Task: Use the formula "COUPPCD" in spreadsheet "Project protfolio".
Action: Mouse moved to (157, 89)
Screenshot: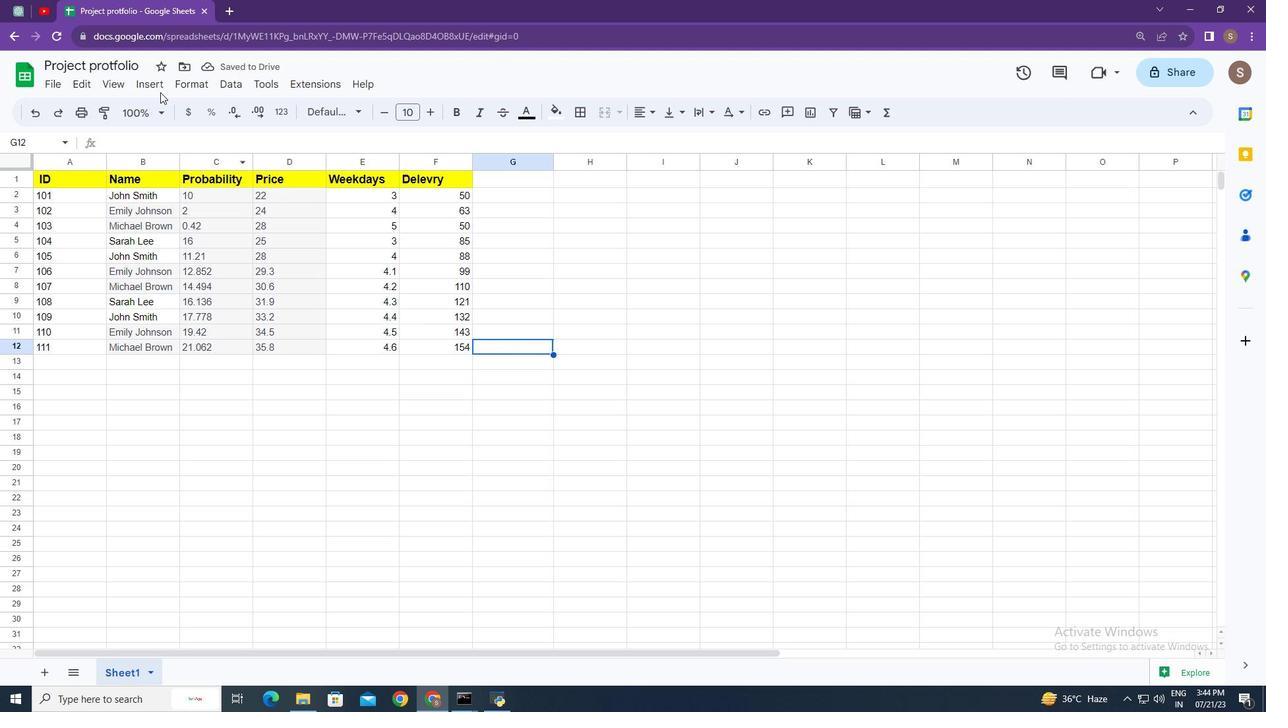 
Action: Mouse pressed left at (157, 89)
Screenshot: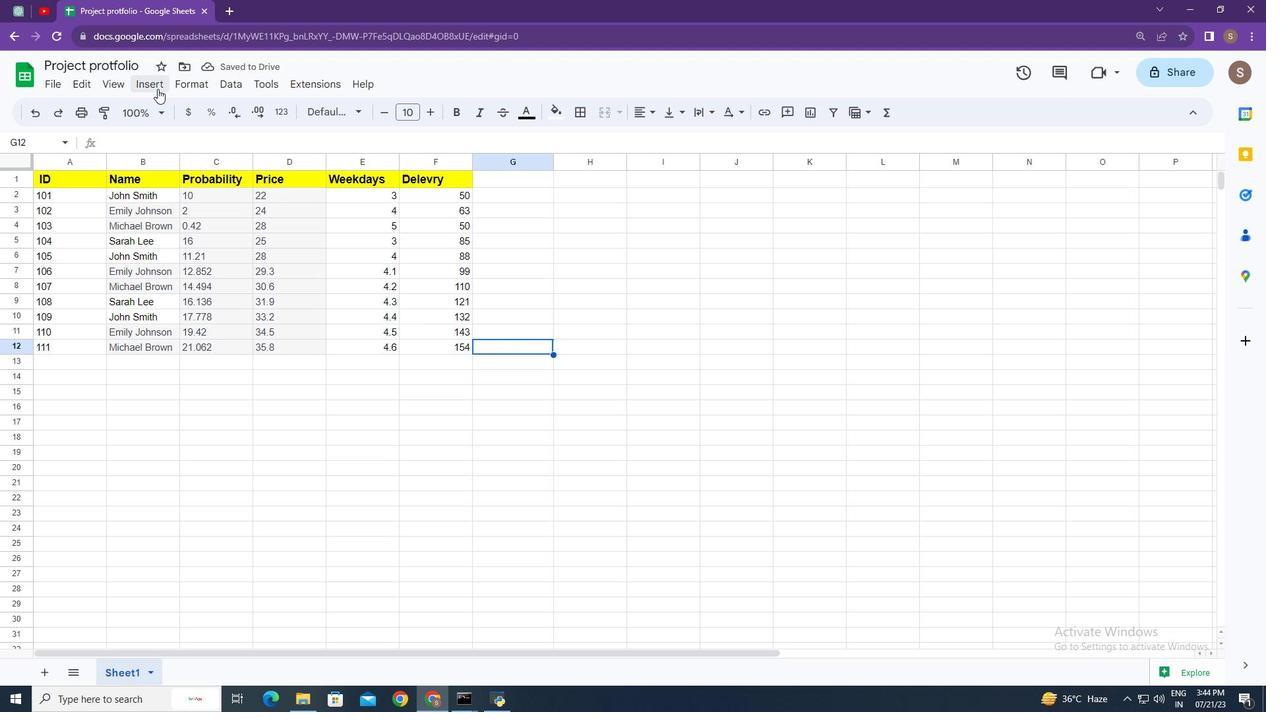 
Action: Mouse moved to (241, 333)
Screenshot: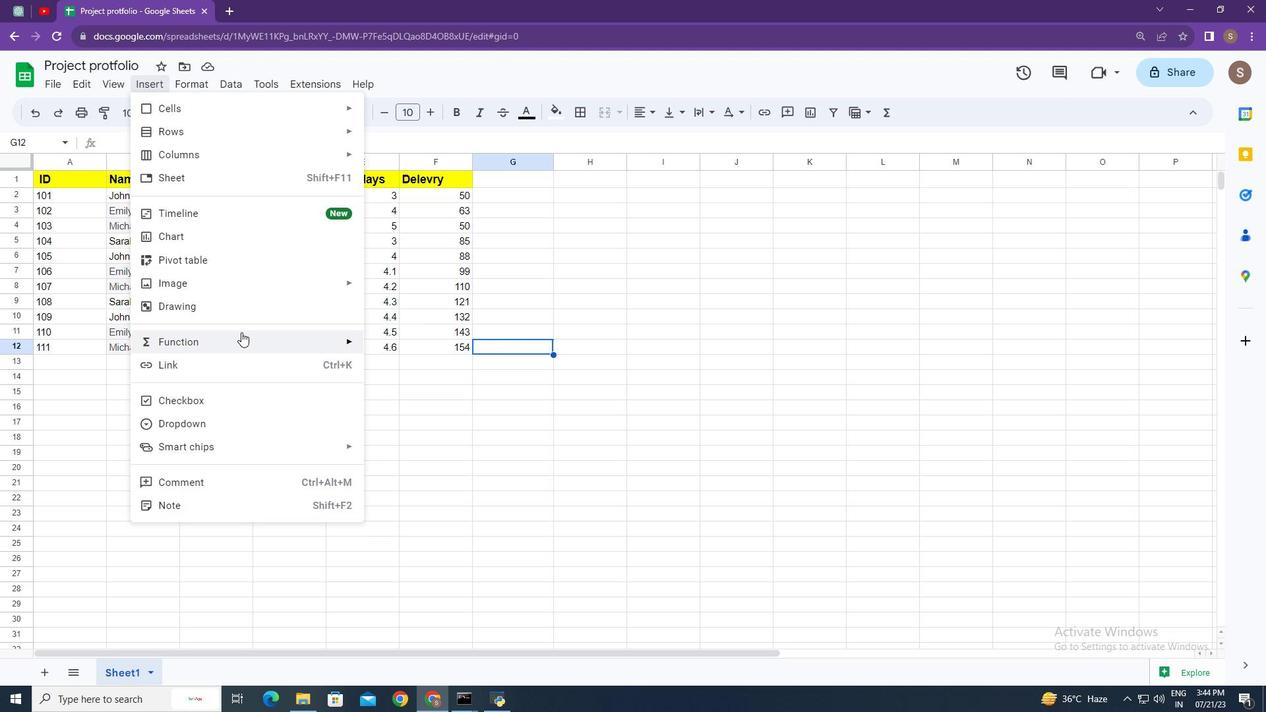 
Action: Mouse pressed left at (241, 333)
Screenshot: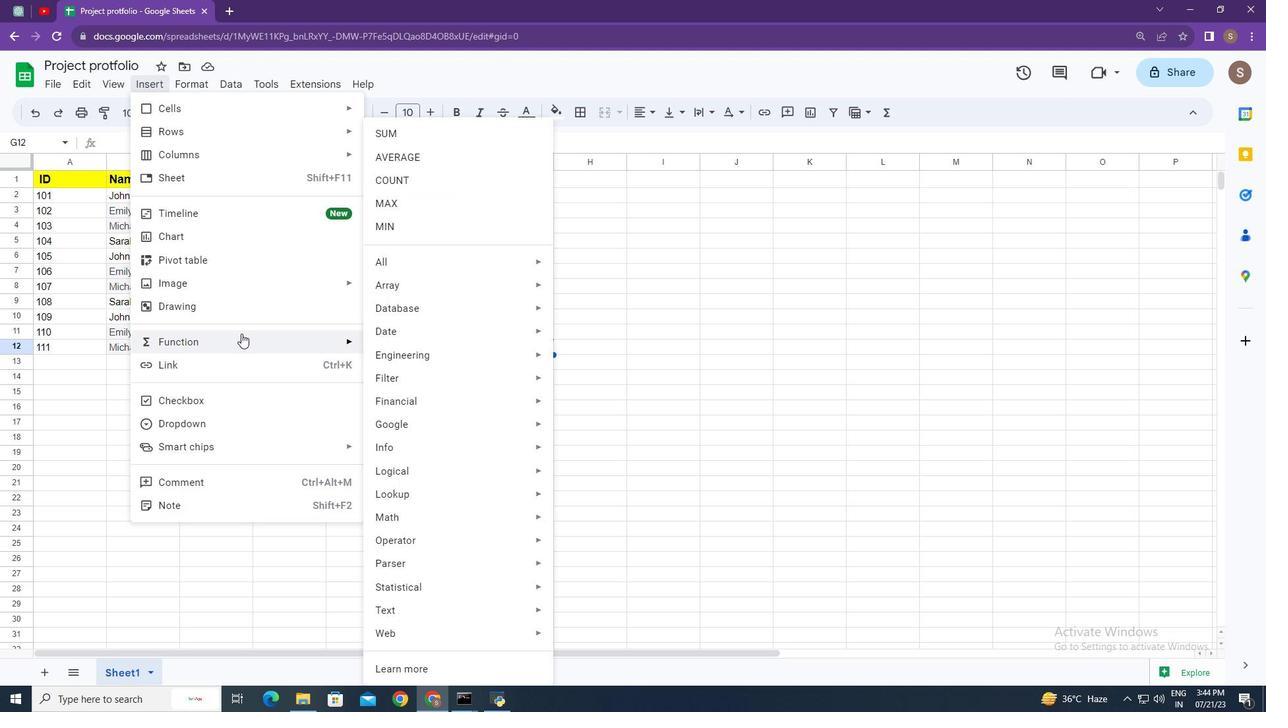 
Action: Mouse moved to (471, 271)
Screenshot: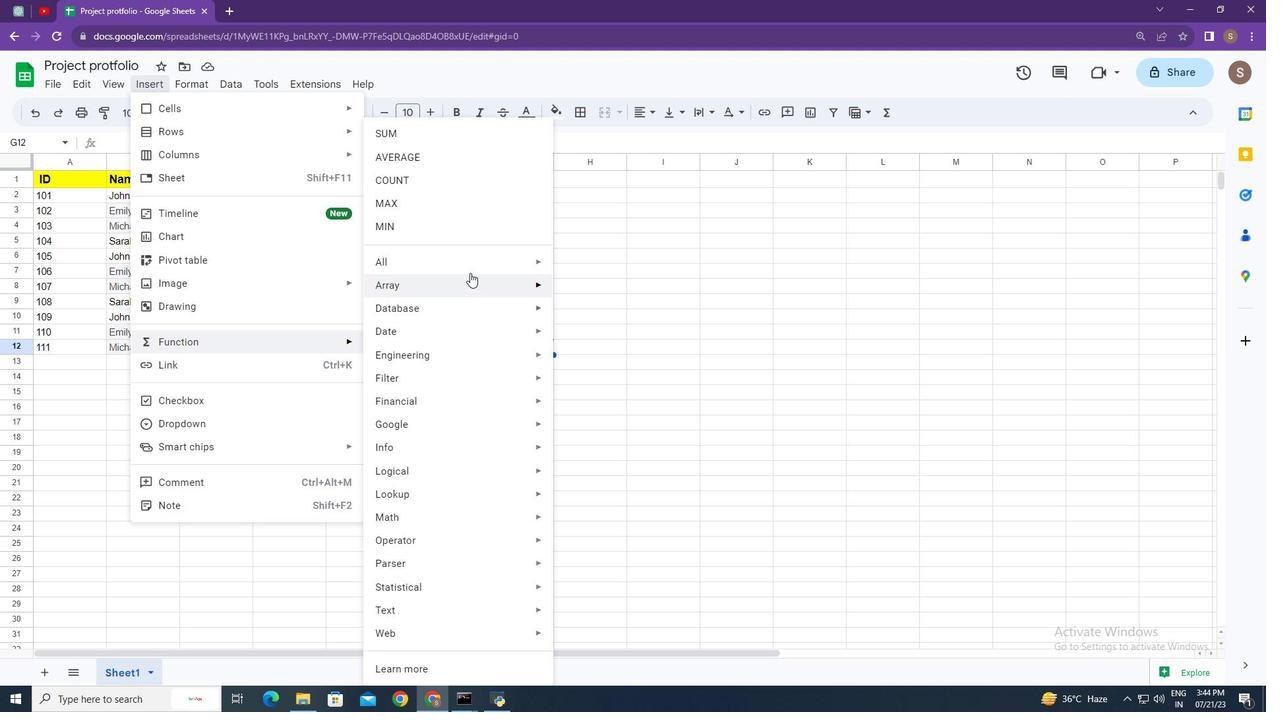 
Action: Mouse pressed left at (471, 271)
Screenshot: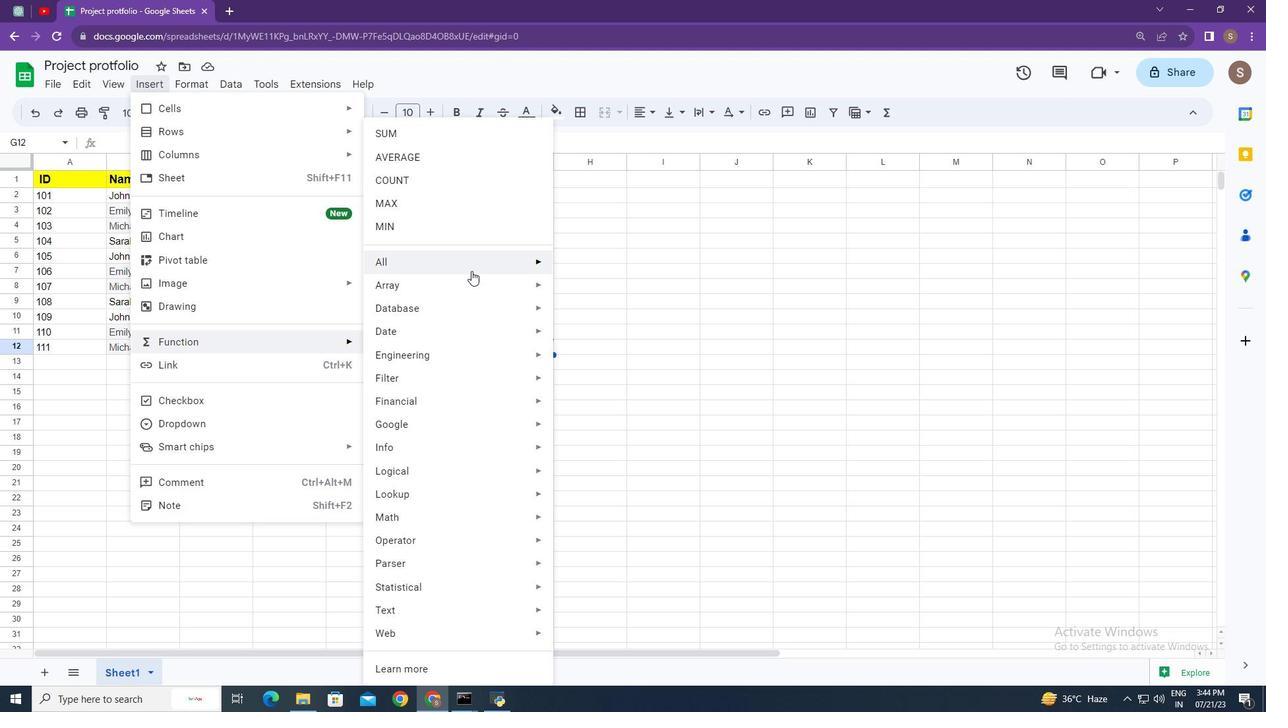 
Action: Mouse moved to (621, 639)
Screenshot: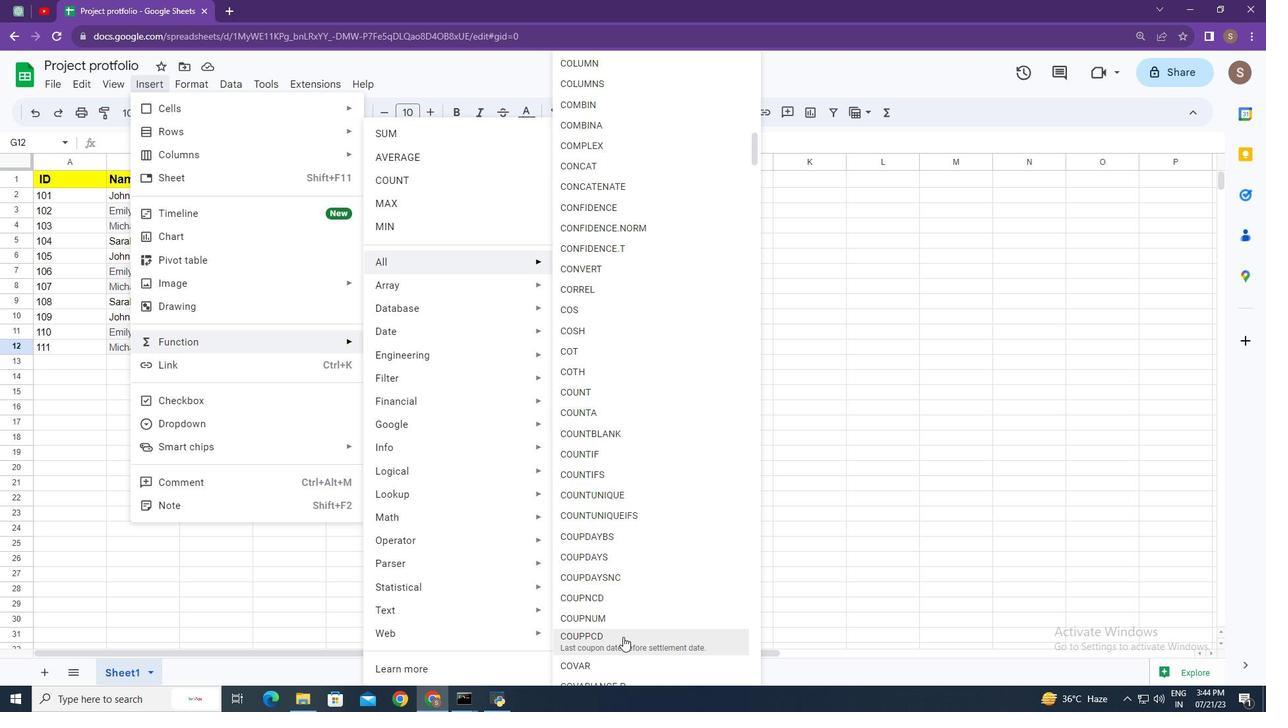 
Action: Mouse pressed left at (621, 639)
Screenshot: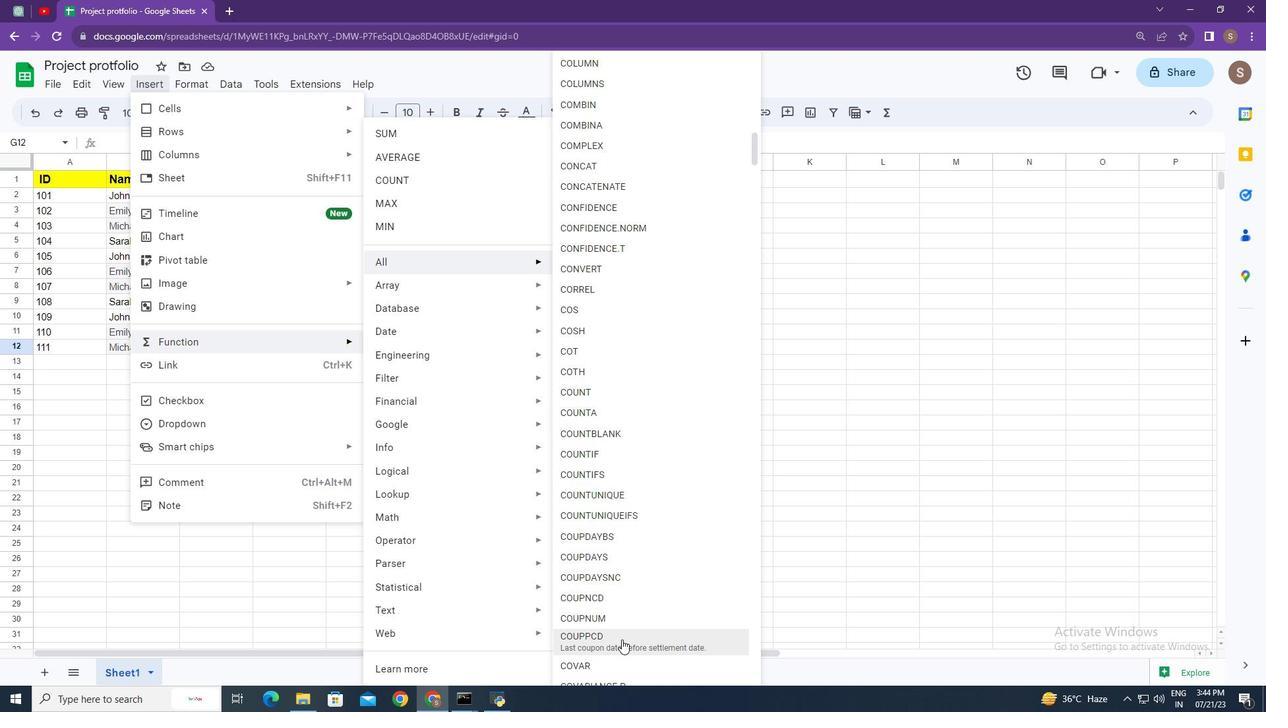 
Action: Mouse moved to (573, 446)
Screenshot: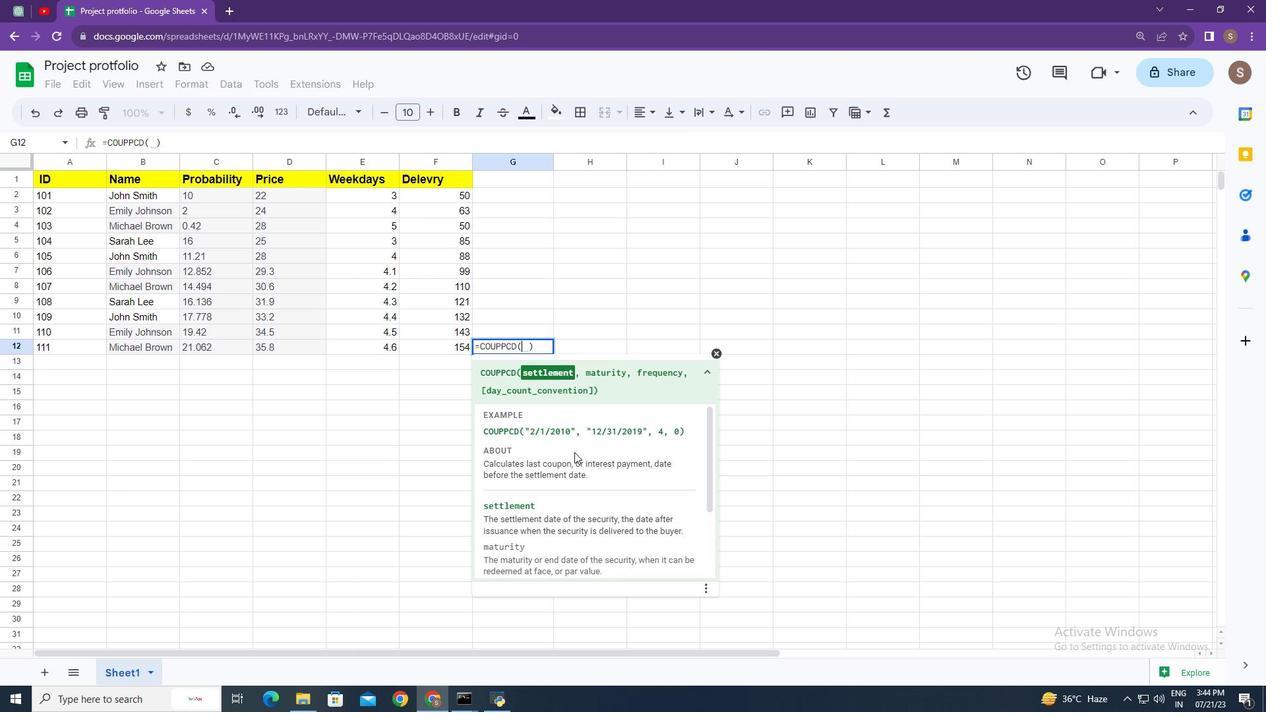 
Action: Key pressed <Key.shift_r>"2/1/2010<Key.shift_r><Key.shift_r><Key.shift_r>",<Key.shift_r><Key.shift_r><Key.shift_r><Key.shift_r><Key.shift_r><Key.shift_r><Key.shift_r><Key.shift_r><Key.shift_r>"12/31/2019<Key.shift_r>",<Key.space>4,<Key.space>0<Key.enter>
Screenshot: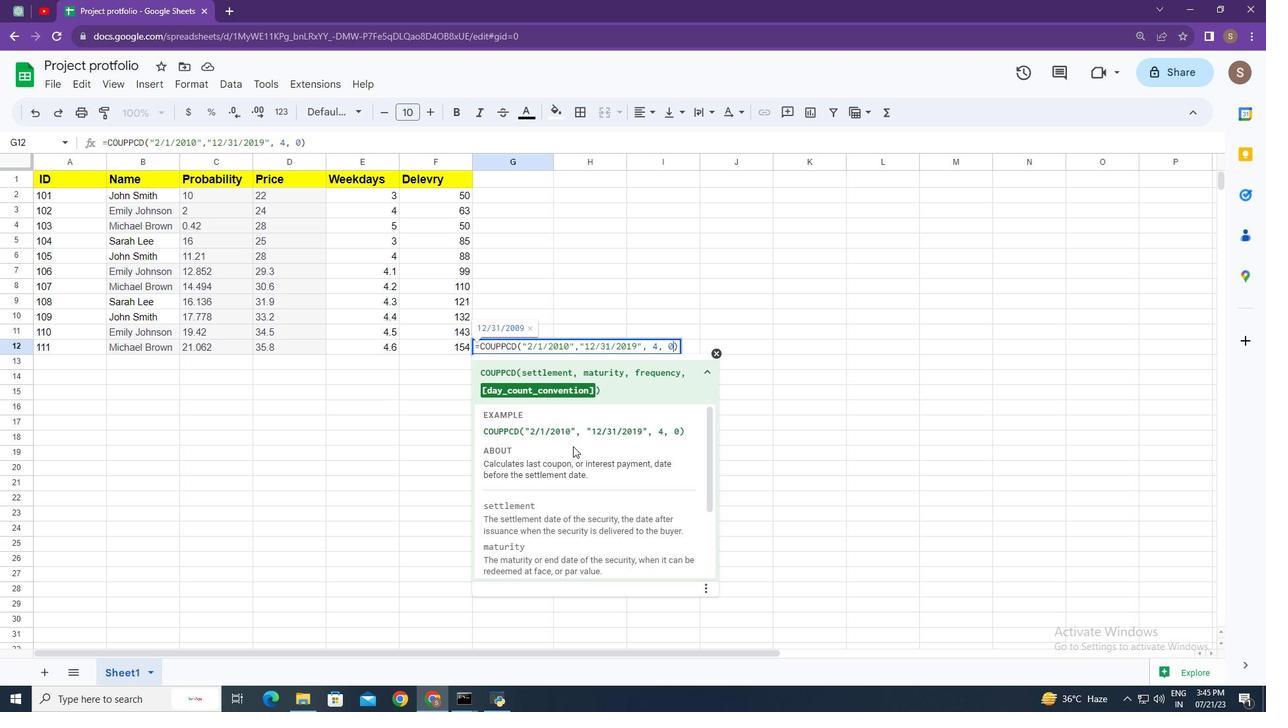
Action: Mouse moved to (584, 446)
Screenshot: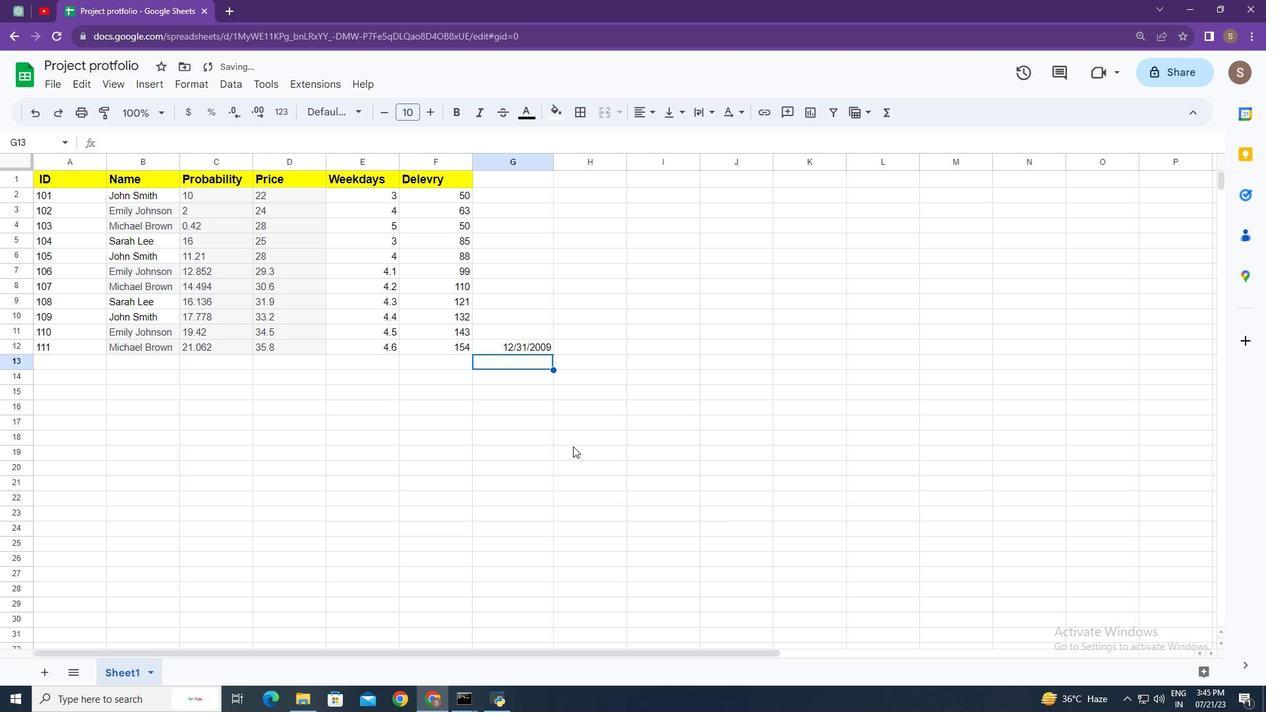
